 Task: Enable the video filter "VHS movie effect video filter" in the video filter module.
Action: Mouse moved to (111, 14)
Screenshot: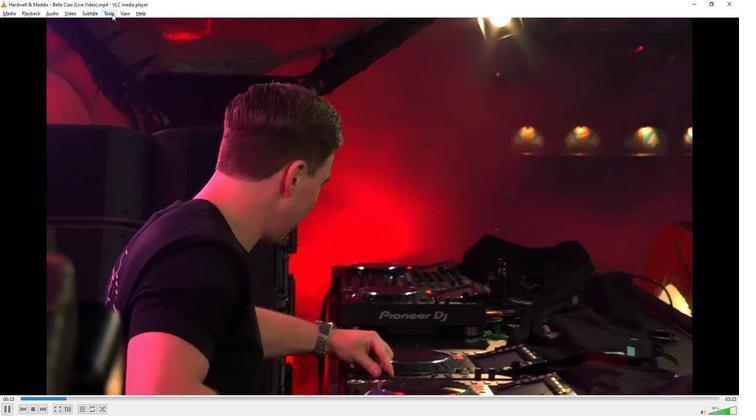 
Action: Mouse pressed left at (111, 14)
Screenshot: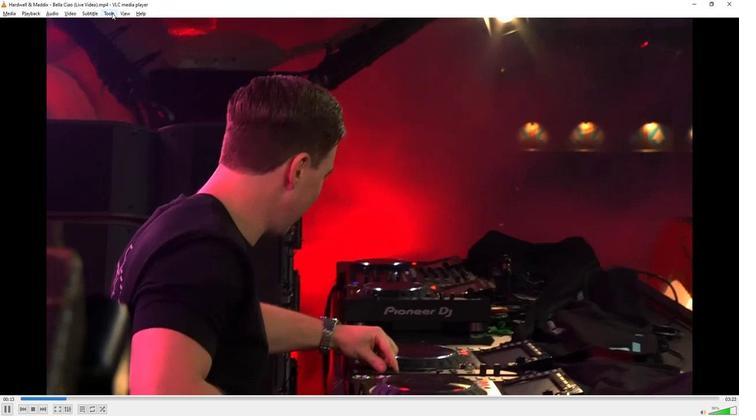 
Action: Mouse moved to (123, 108)
Screenshot: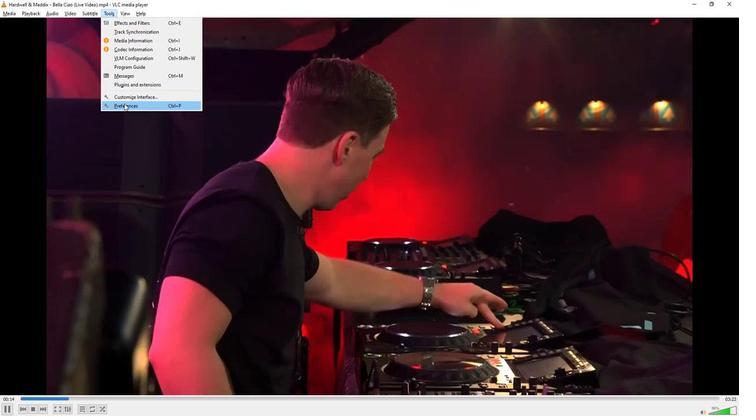 
Action: Mouse pressed left at (123, 108)
Screenshot: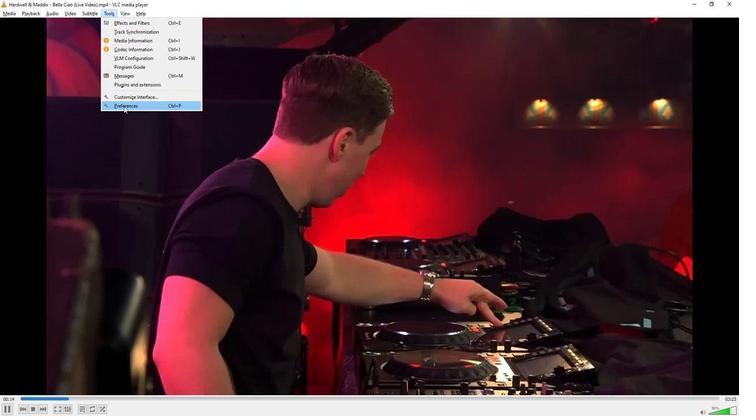 
Action: Mouse moved to (163, 328)
Screenshot: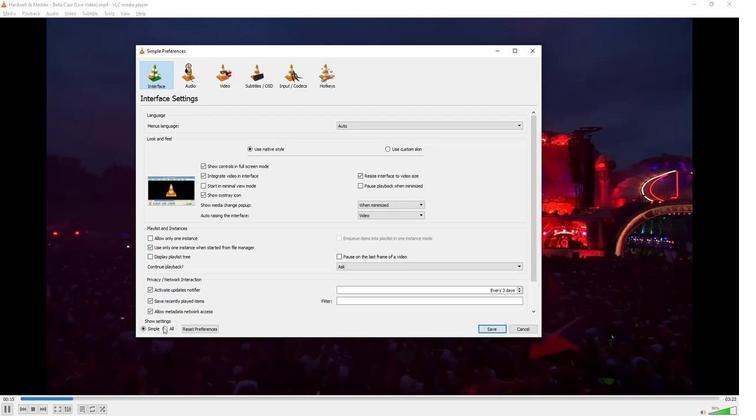 
Action: Mouse pressed left at (163, 328)
Screenshot: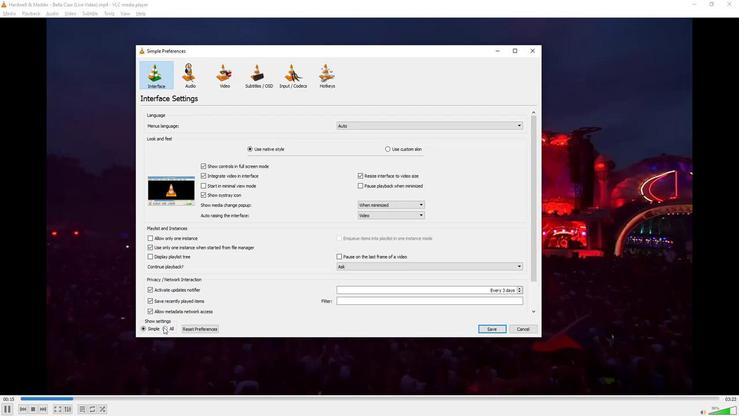 
Action: Mouse moved to (174, 271)
Screenshot: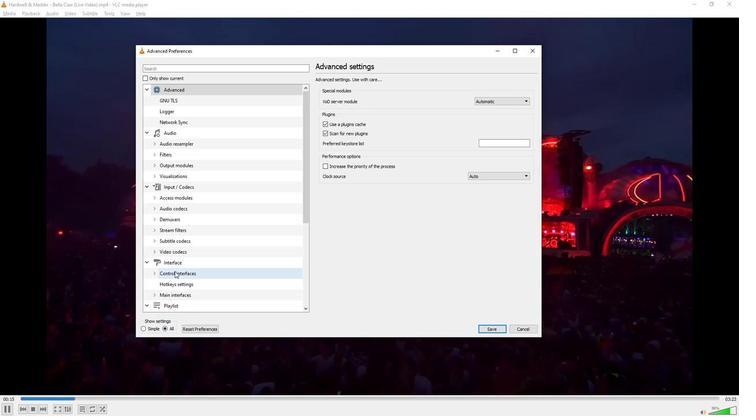 
Action: Mouse scrolled (174, 271) with delta (0, 0)
Screenshot: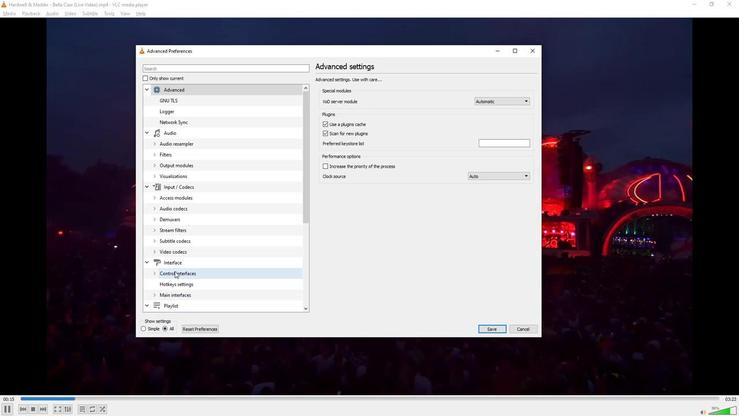 
Action: Mouse scrolled (174, 271) with delta (0, 0)
Screenshot: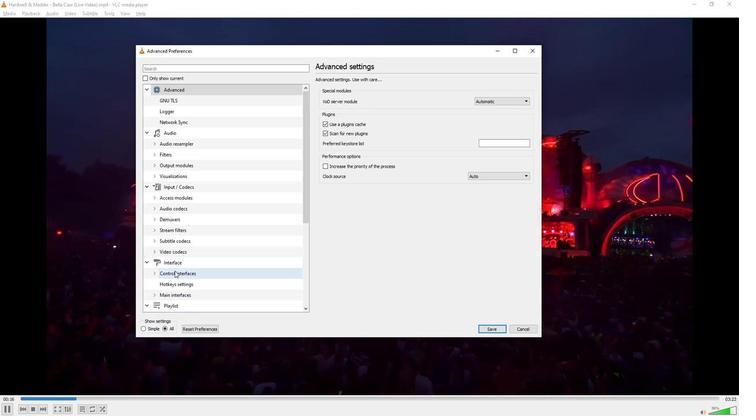 
Action: Mouse scrolled (174, 271) with delta (0, 0)
Screenshot: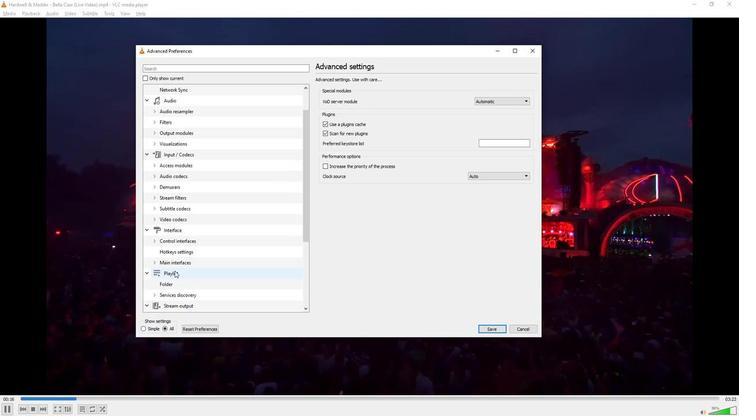 
Action: Mouse scrolled (174, 271) with delta (0, 0)
Screenshot: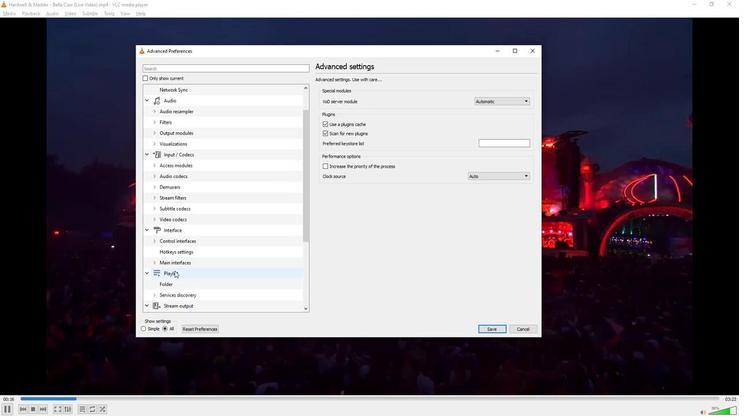 
Action: Mouse scrolled (174, 271) with delta (0, 0)
Screenshot: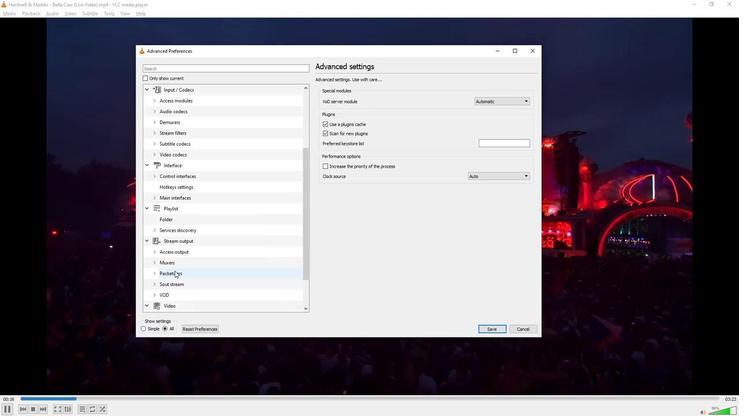 
Action: Mouse scrolled (174, 271) with delta (0, 0)
Screenshot: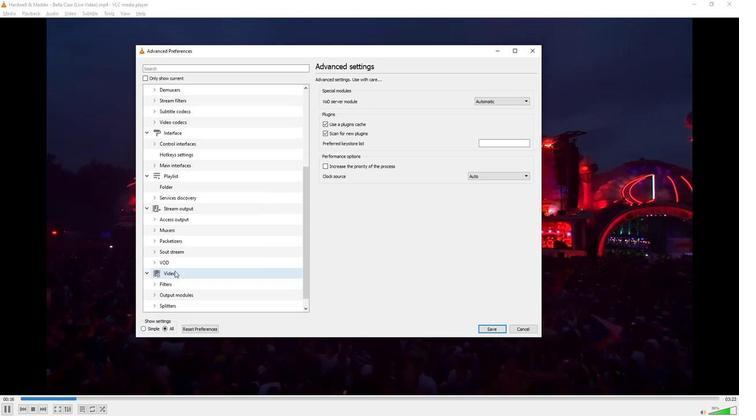 
Action: Mouse scrolled (174, 271) with delta (0, 0)
Screenshot: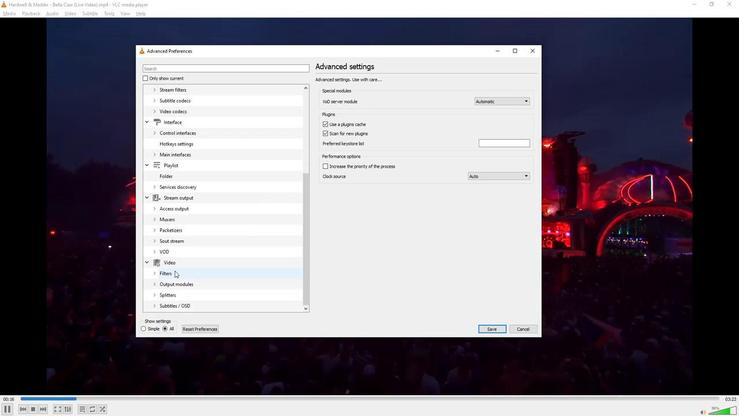 
Action: Mouse moved to (166, 273)
Screenshot: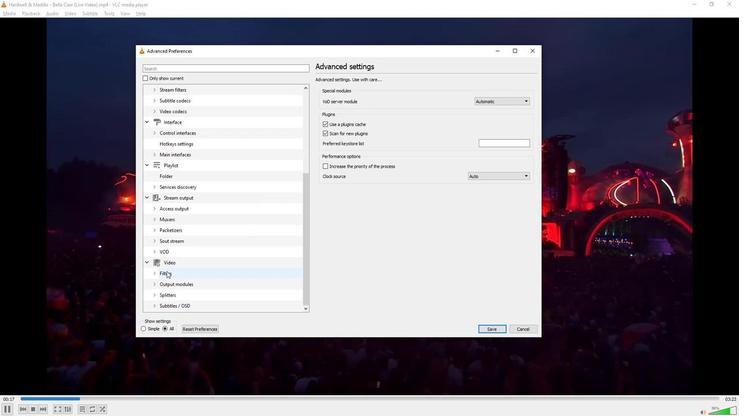 
Action: Mouse pressed left at (166, 273)
Screenshot: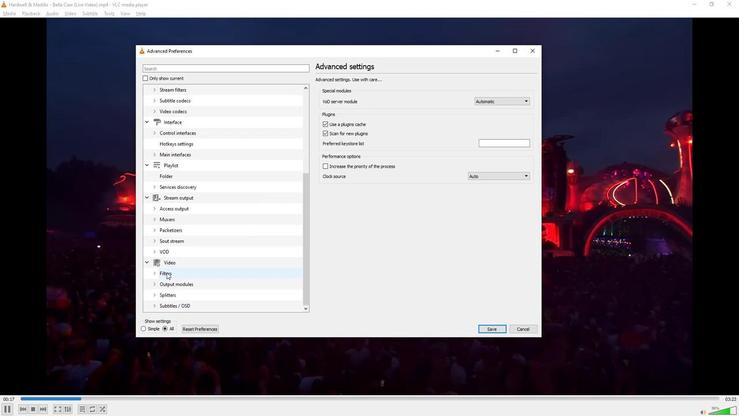 
Action: Mouse moved to (428, 98)
Screenshot: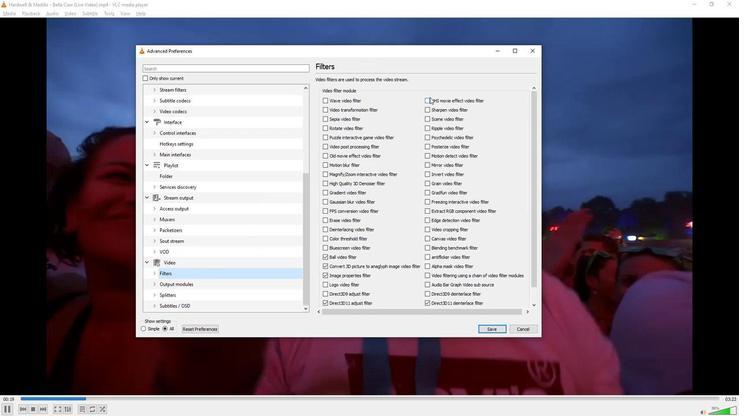 
Action: Mouse pressed left at (428, 98)
Screenshot: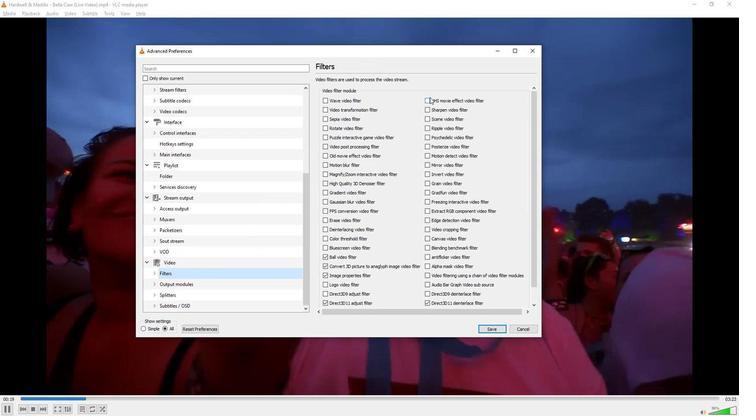 
Action: Mouse moved to (409, 131)
Screenshot: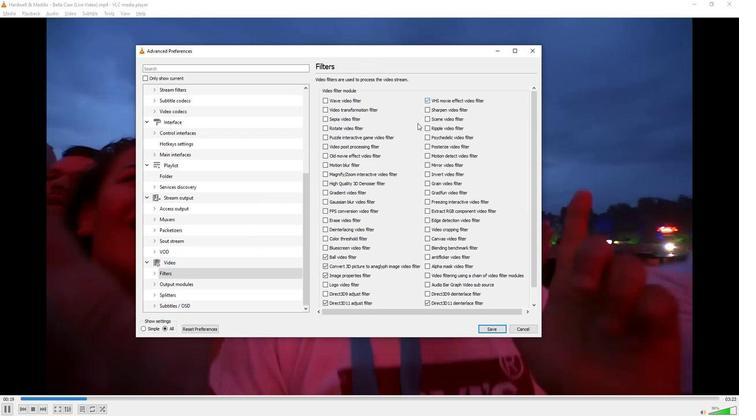 
